 Task: Add Kuumba Made Tunisian Jasmine Fragrance Oil to the cart.
Action: Mouse moved to (234, 121)
Screenshot: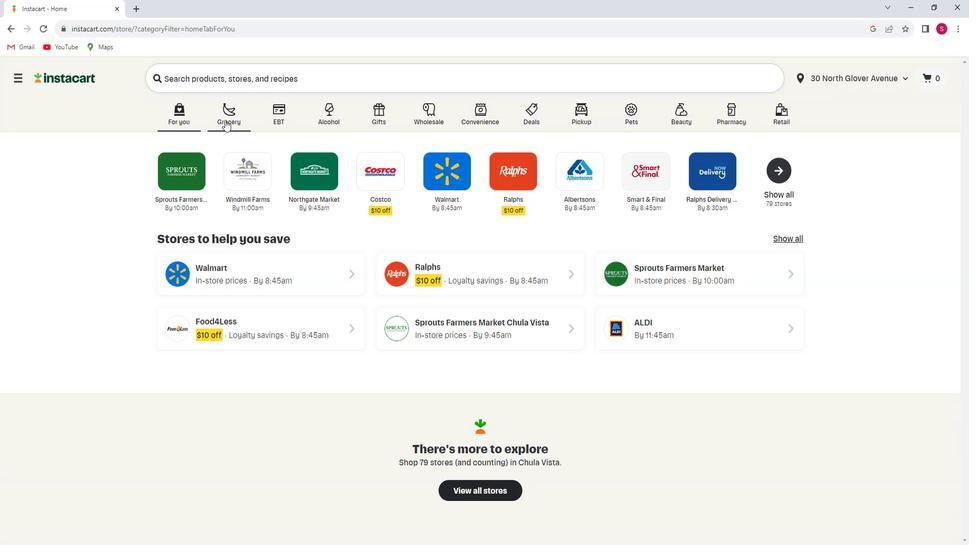 
Action: Mouse pressed left at (234, 121)
Screenshot: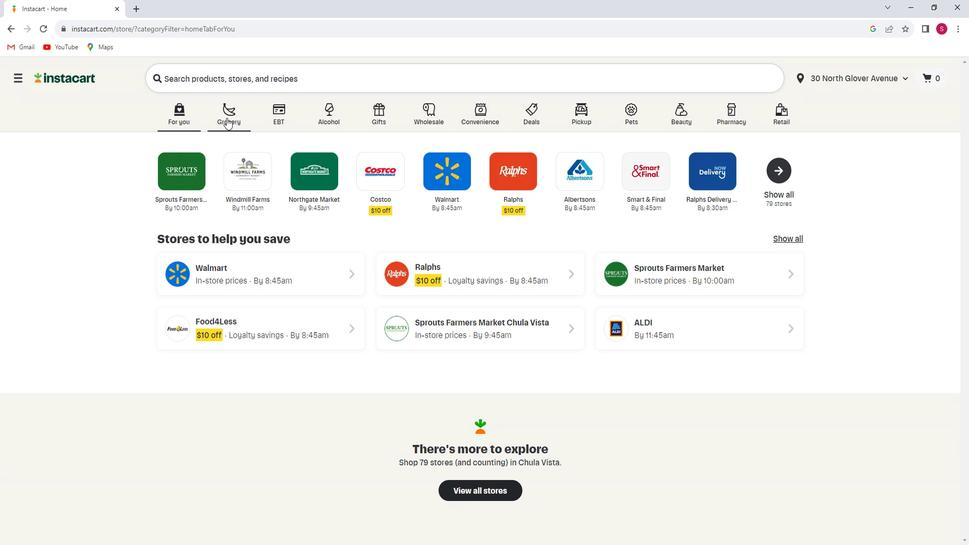 
Action: Mouse moved to (252, 296)
Screenshot: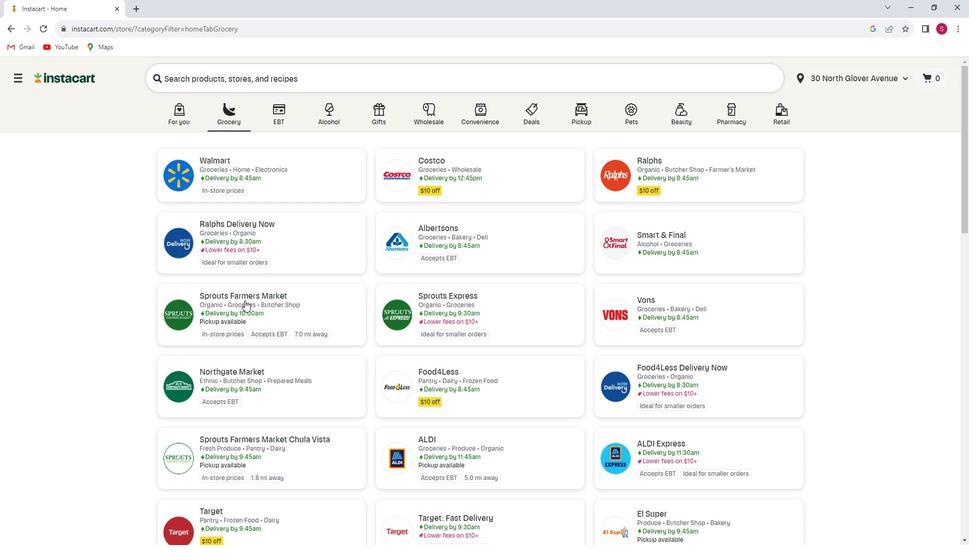 
Action: Mouse pressed left at (252, 296)
Screenshot: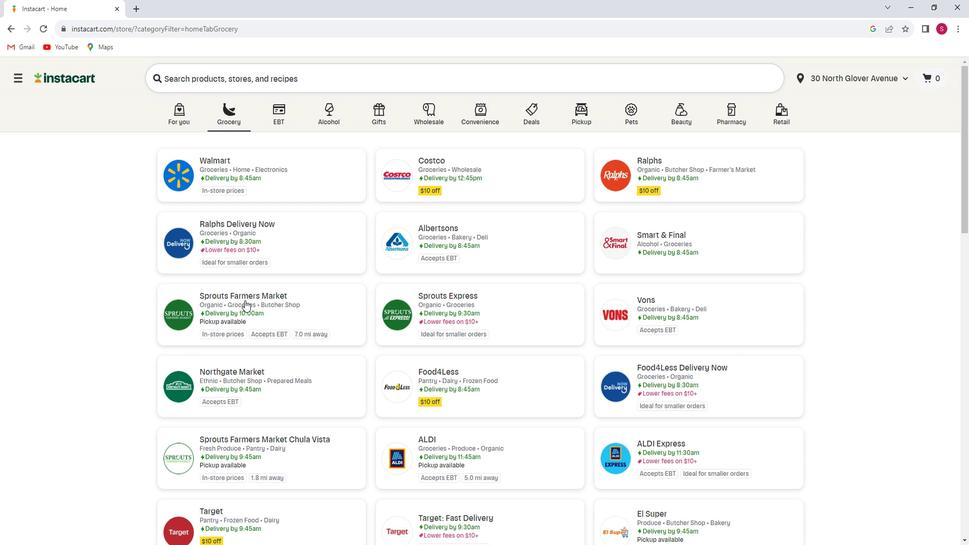 
Action: Mouse moved to (93, 329)
Screenshot: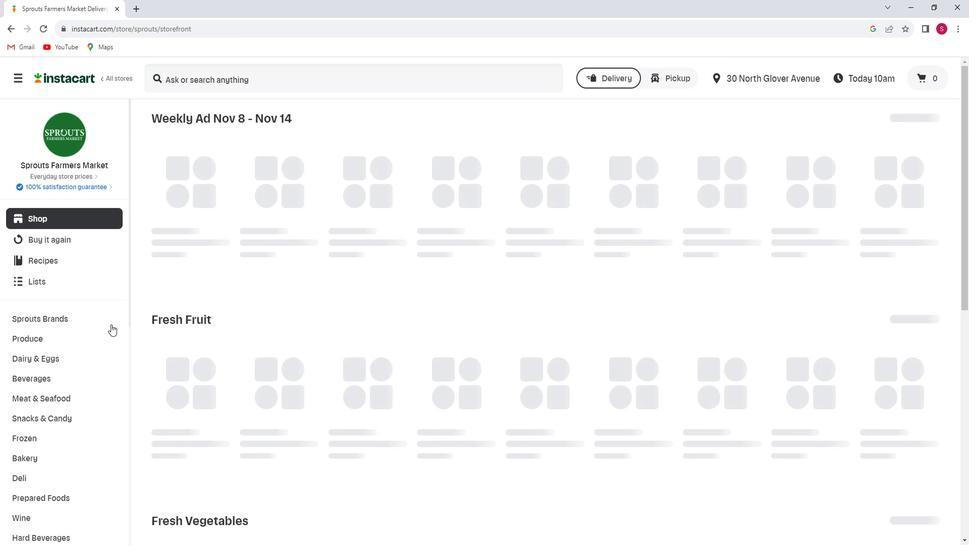 
Action: Mouse scrolled (93, 328) with delta (0, 0)
Screenshot: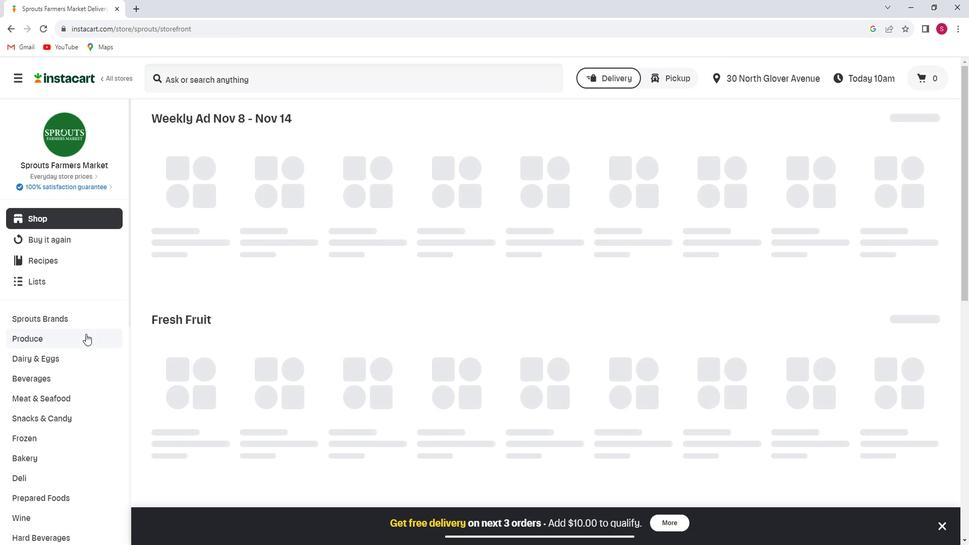 
Action: Mouse scrolled (93, 328) with delta (0, 0)
Screenshot: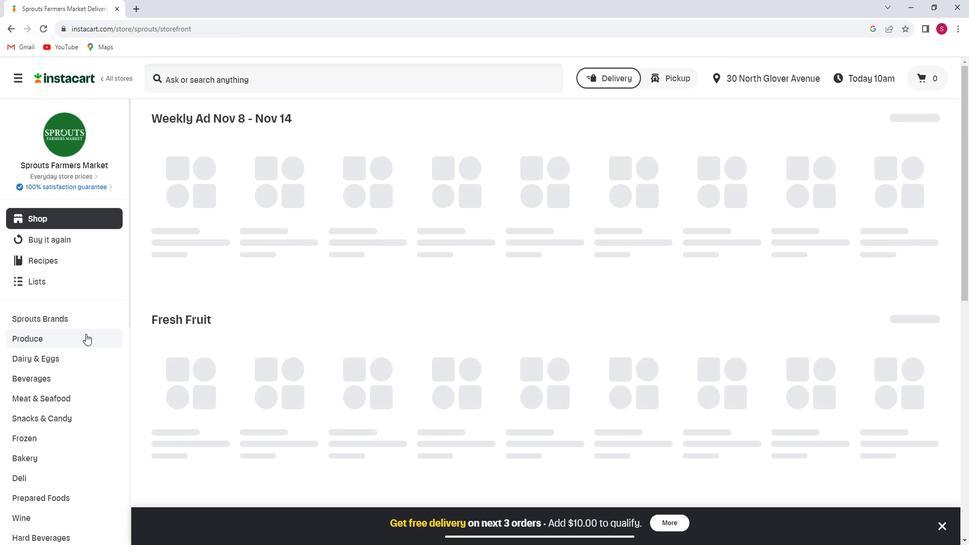 
Action: Mouse scrolled (93, 328) with delta (0, 0)
Screenshot: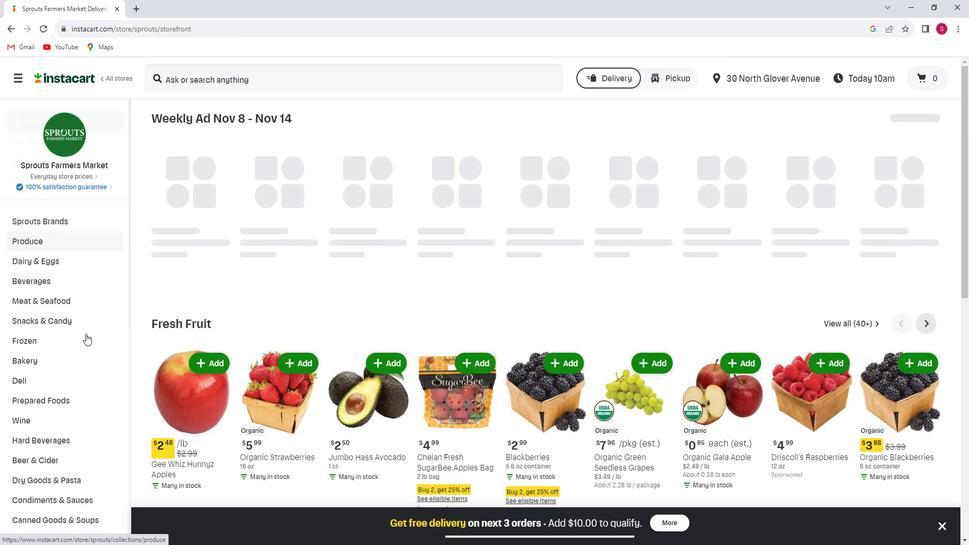 
Action: Mouse scrolled (93, 328) with delta (0, 0)
Screenshot: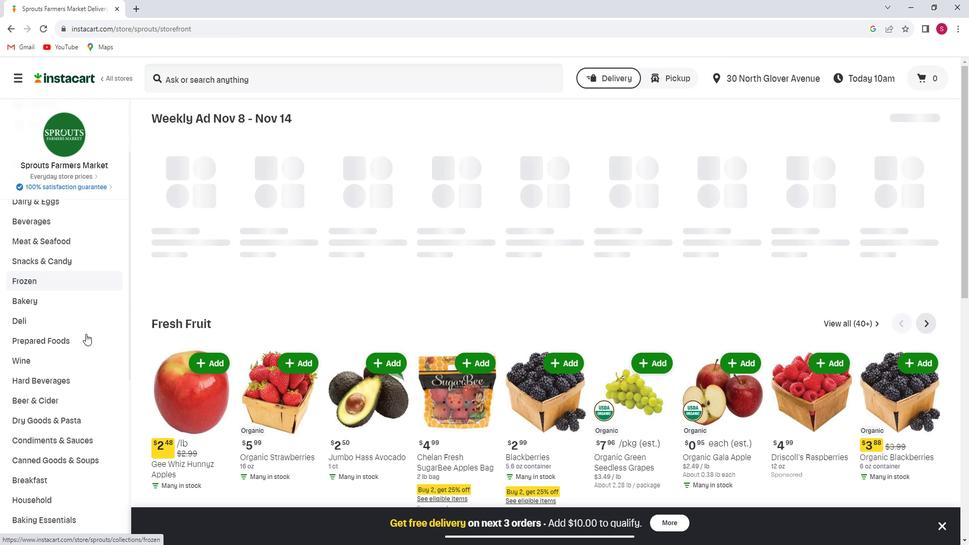 
Action: Mouse scrolled (93, 328) with delta (0, 0)
Screenshot: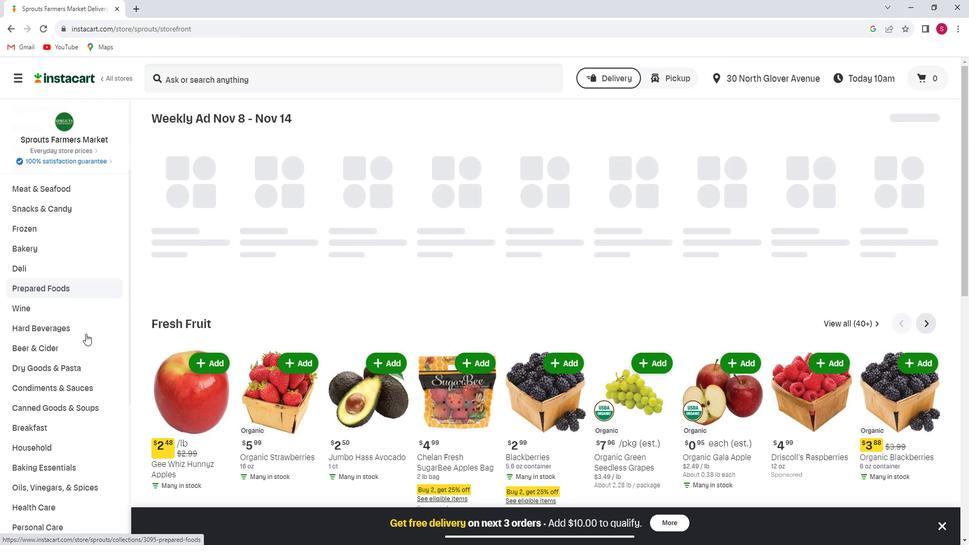 
Action: Mouse scrolled (93, 328) with delta (0, 0)
Screenshot: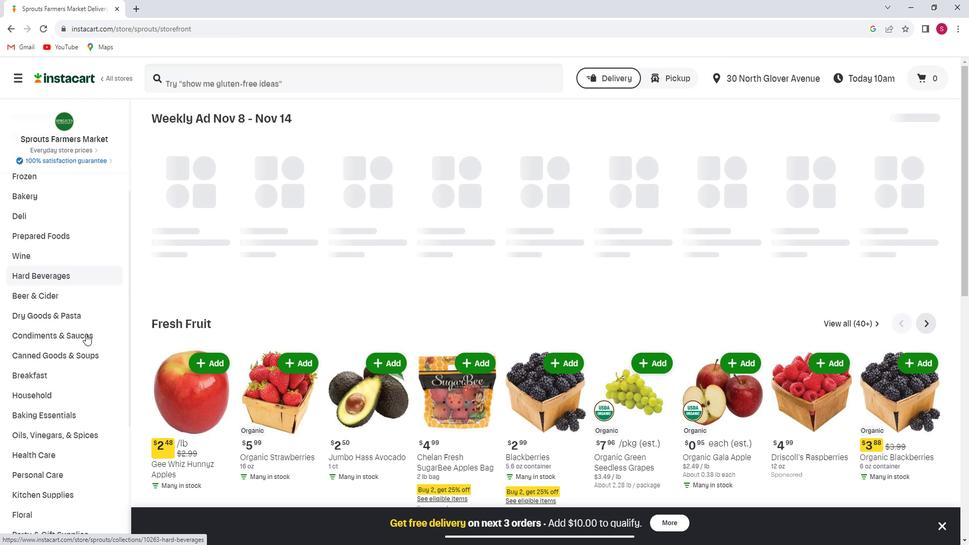 
Action: Mouse moved to (66, 414)
Screenshot: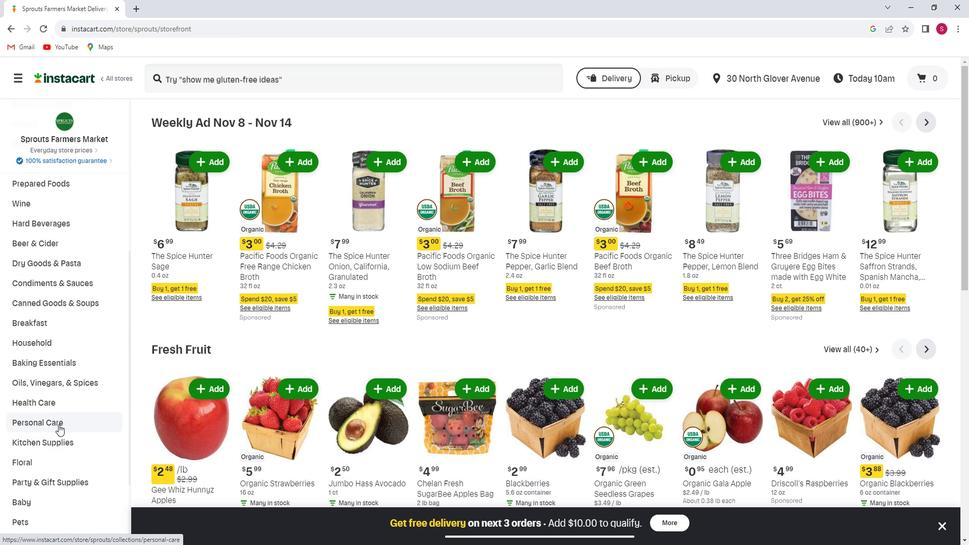
Action: Mouse pressed left at (66, 414)
Screenshot: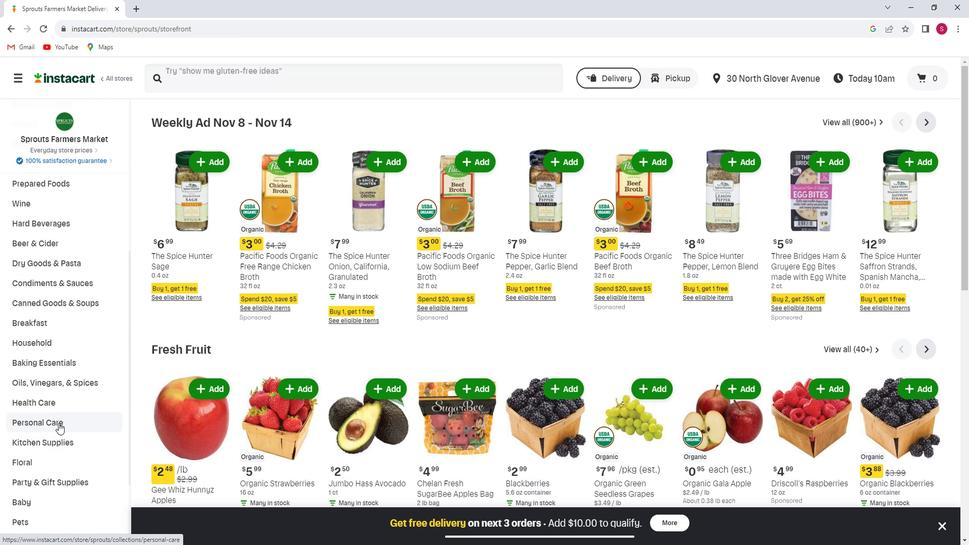 
Action: Mouse moved to (887, 151)
Screenshot: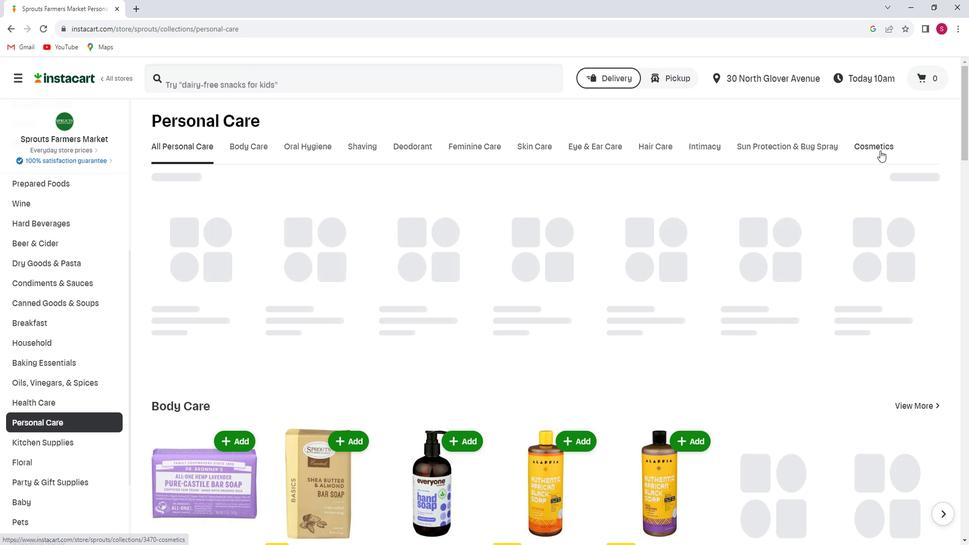 
Action: Mouse pressed left at (887, 151)
Screenshot: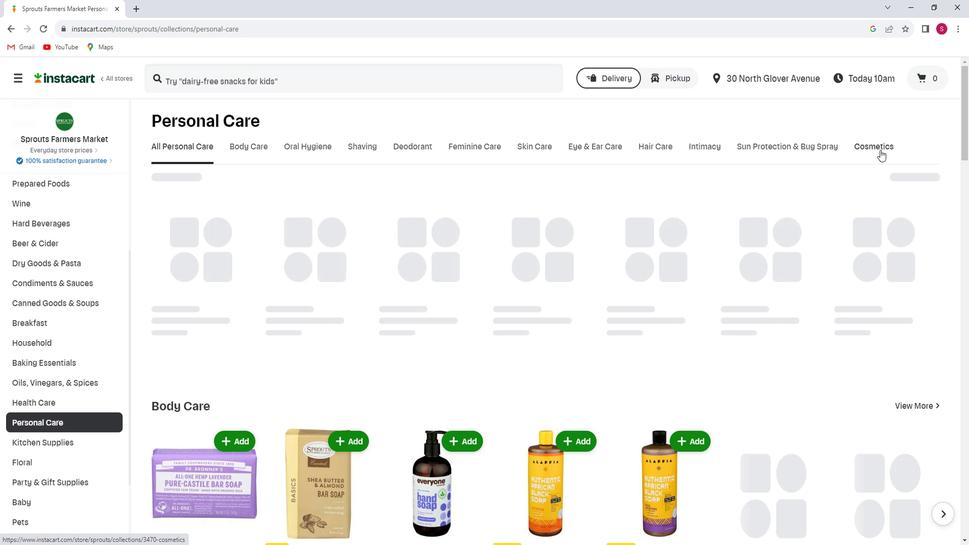 
Action: Mouse moved to (360, 194)
Screenshot: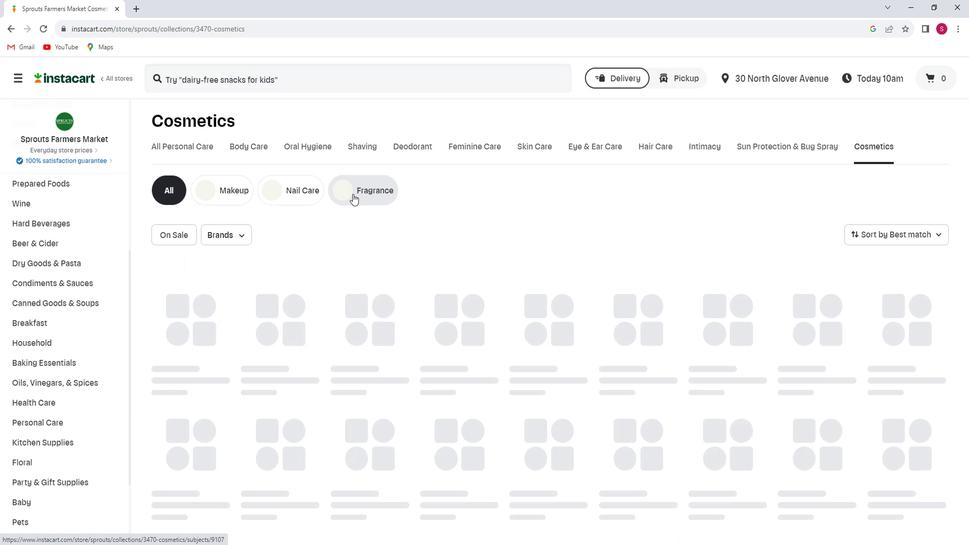 
Action: Mouse pressed left at (360, 194)
Screenshot: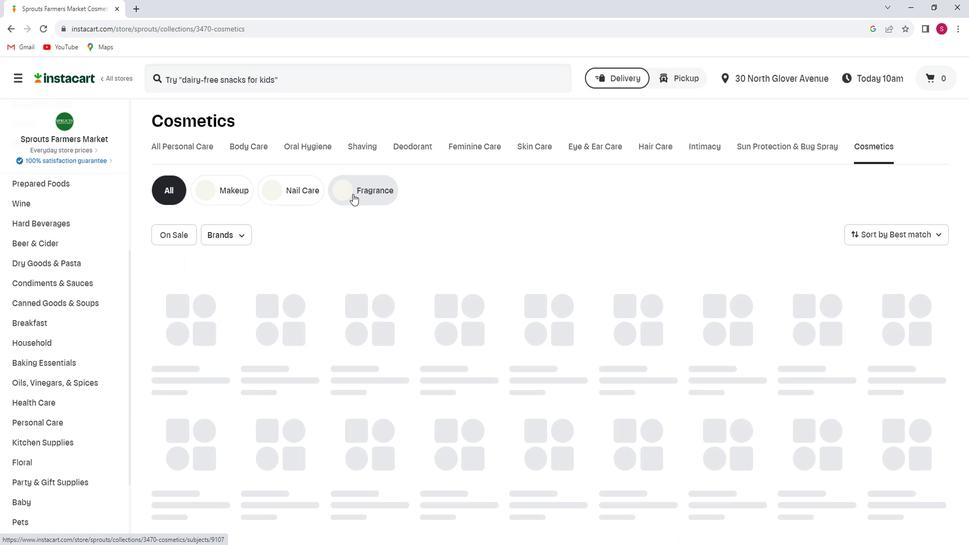 
Action: Mouse moved to (257, 79)
Screenshot: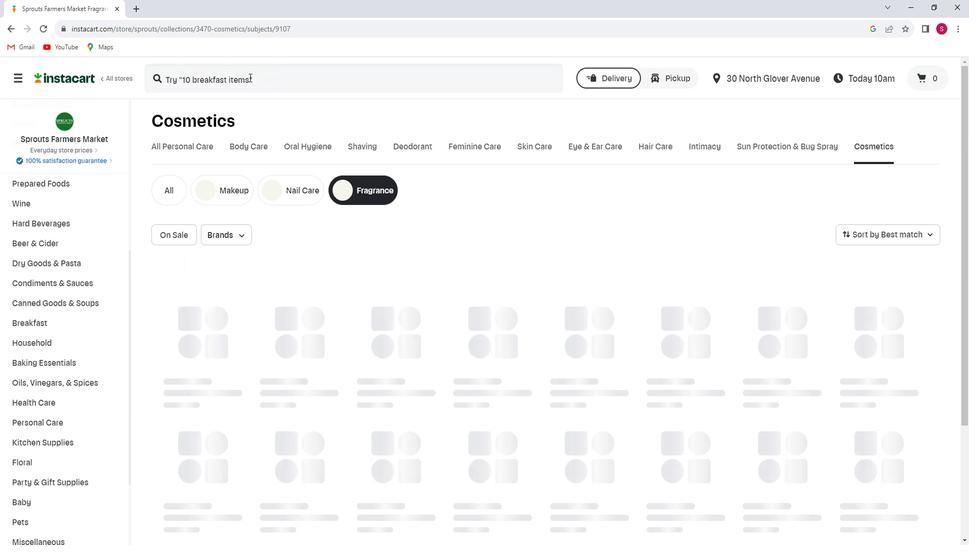 
Action: Mouse pressed left at (257, 79)
Screenshot: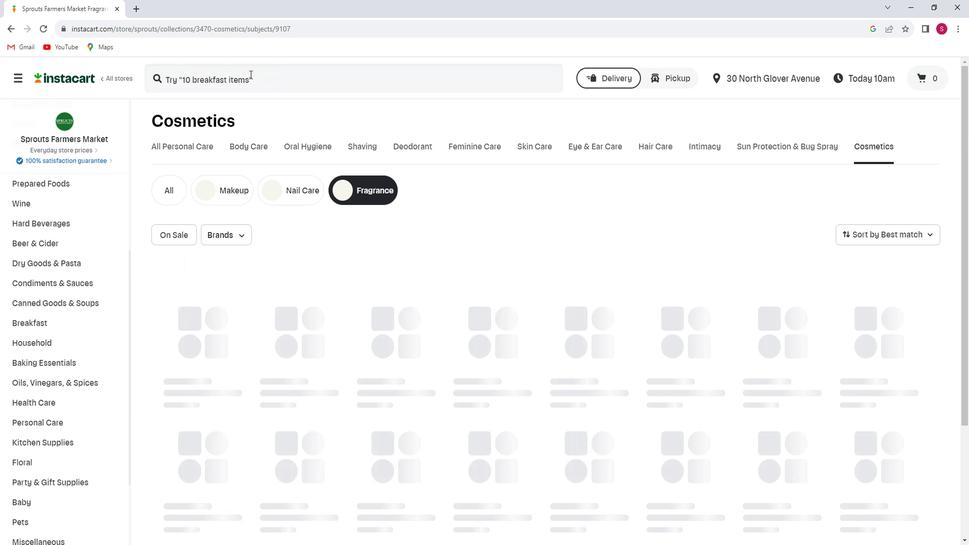 
Action: Key pressed <Key.shift>Kuumba<Key.space><Key.shift>made<Key.space><Key.shift>Tunisian<Key.space><Key.shift>Jasmine<Key.space><Key.shift>fragrance<Key.space><Key.shift>oil<Key.enter>
Screenshot: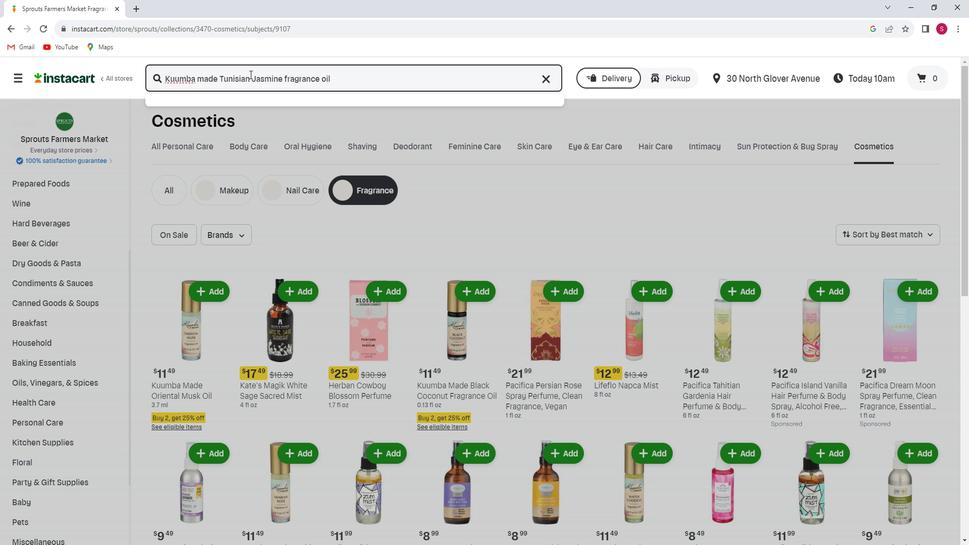 
Action: Mouse moved to (423, 159)
Screenshot: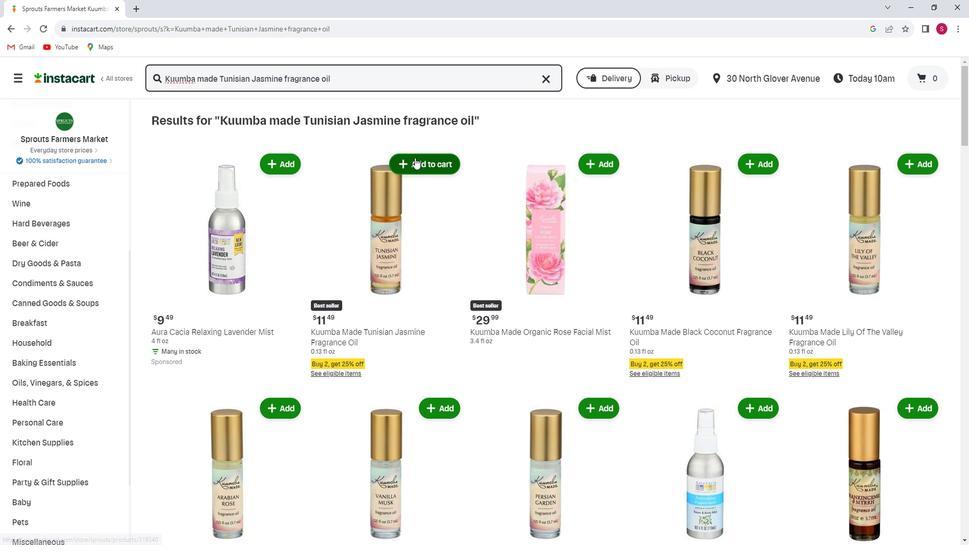 
Action: Mouse pressed left at (423, 159)
Screenshot: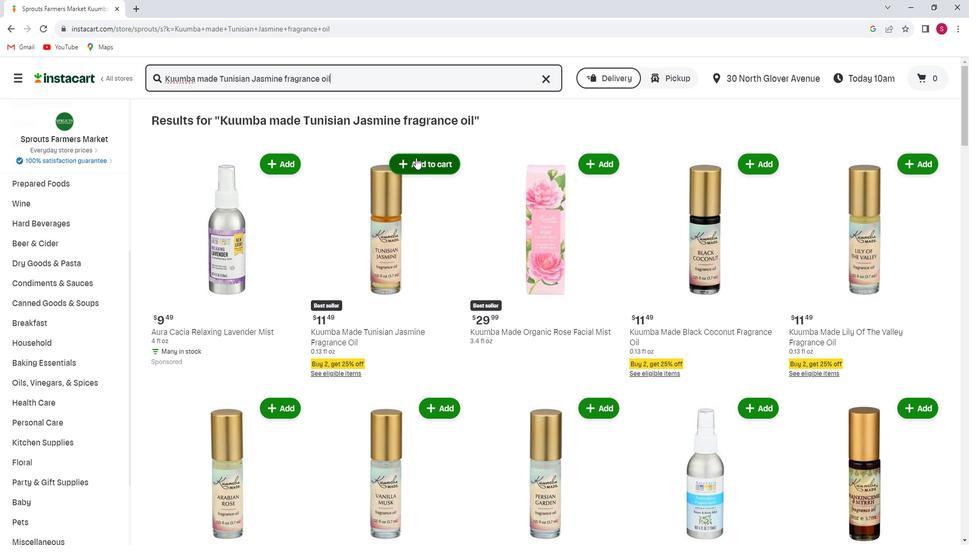 
Action: Mouse moved to (454, 209)
Screenshot: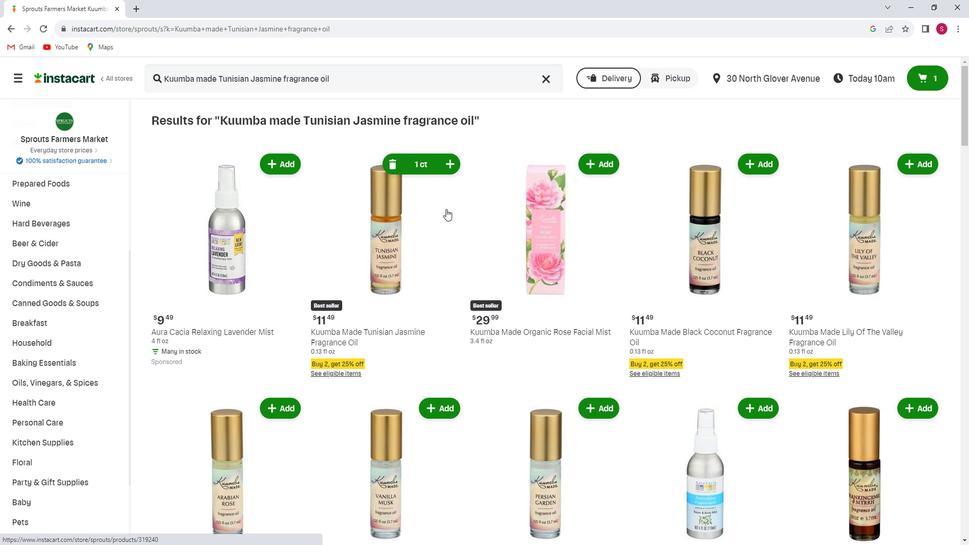 
